 Task: Add Ultima Replenisher Electrolyte Mix, Raspberry, Canister to the cart.
Action: Mouse moved to (228, 111)
Screenshot: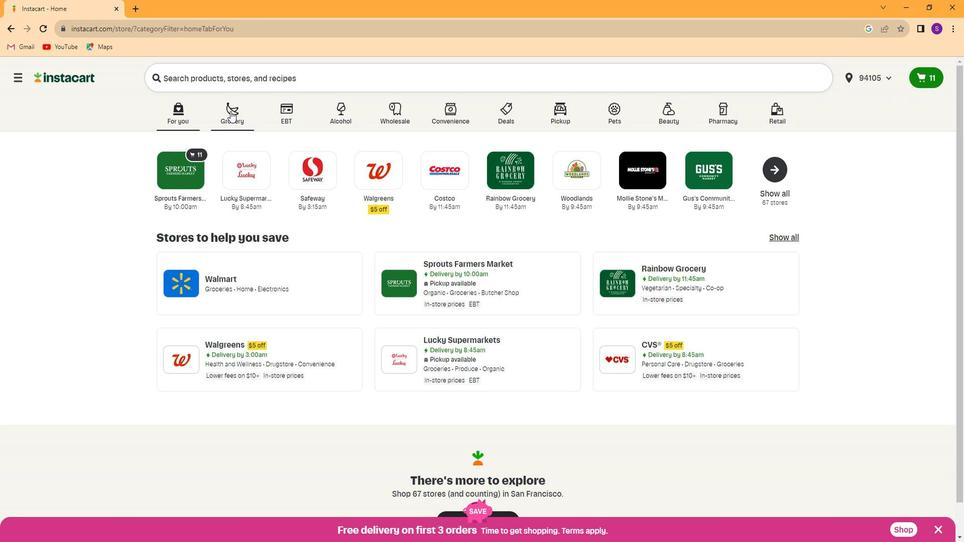 
Action: Mouse pressed left at (228, 111)
Screenshot: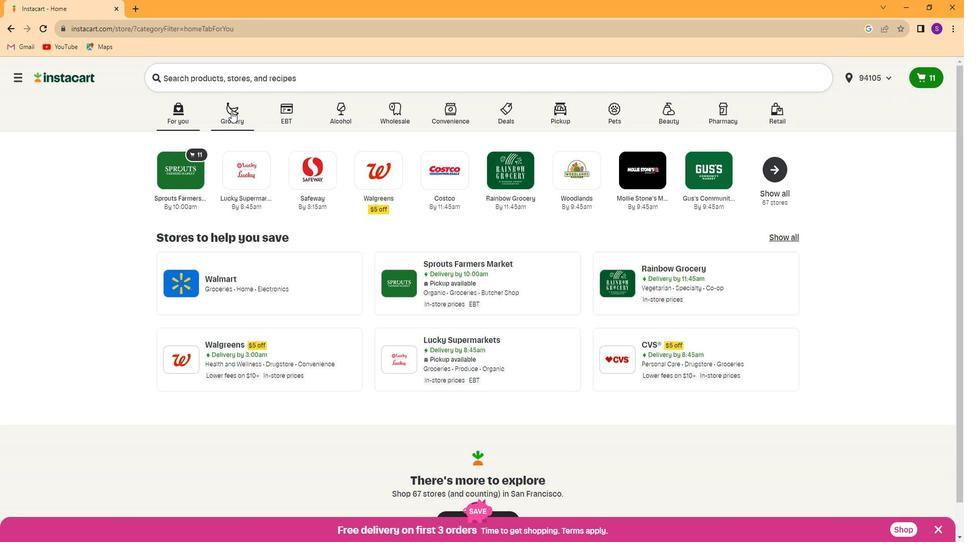 
Action: Mouse moved to (688, 173)
Screenshot: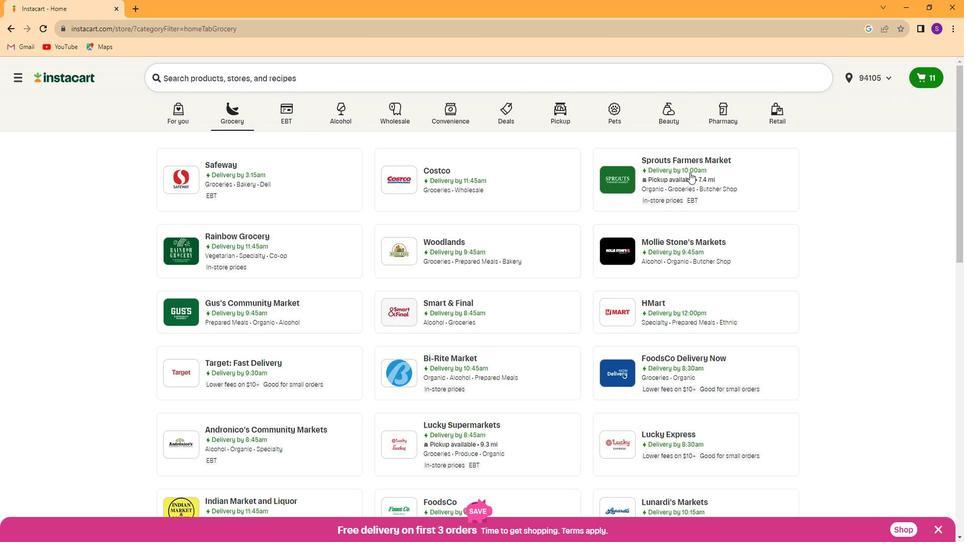 
Action: Mouse pressed left at (688, 173)
Screenshot: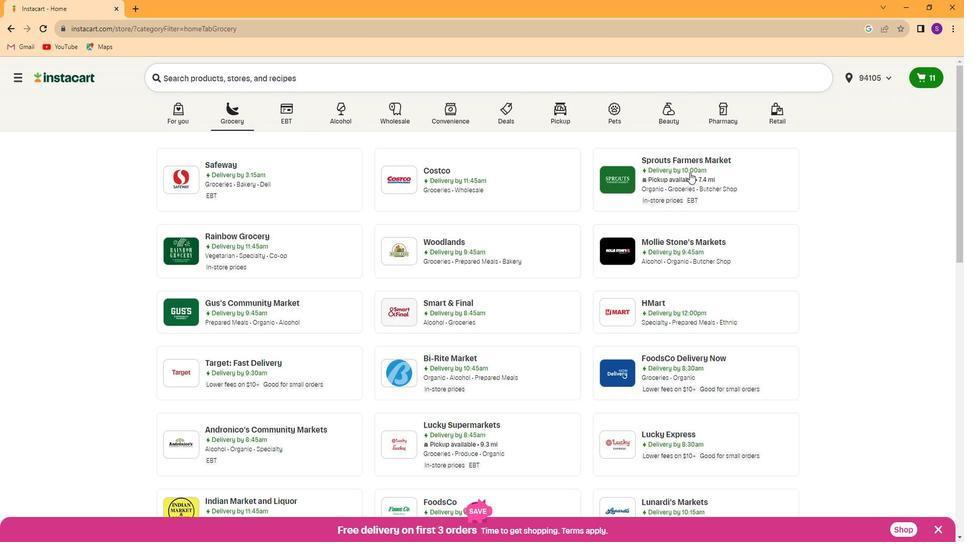 
Action: Mouse moved to (95, 368)
Screenshot: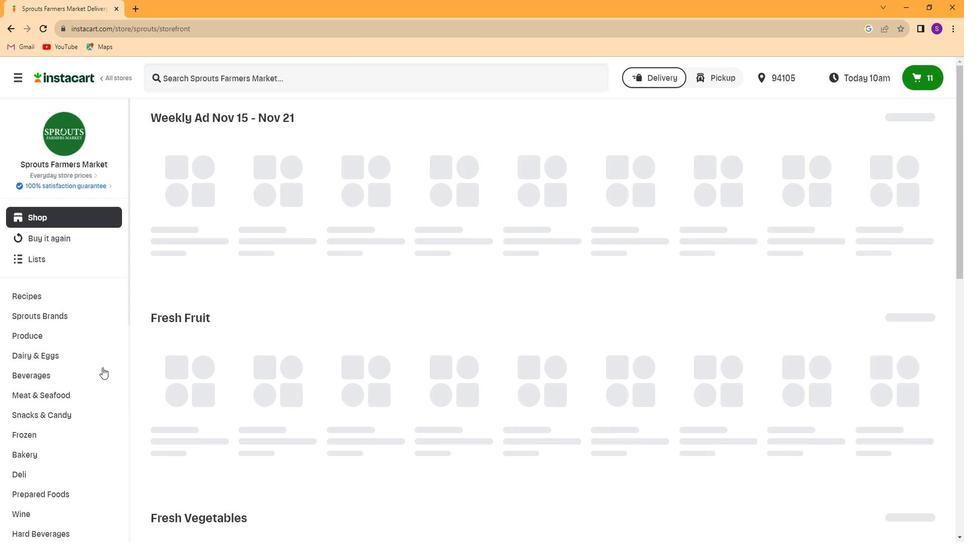 
Action: Mouse scrolled (95, 367) with delta (0, 0)
Screenshot: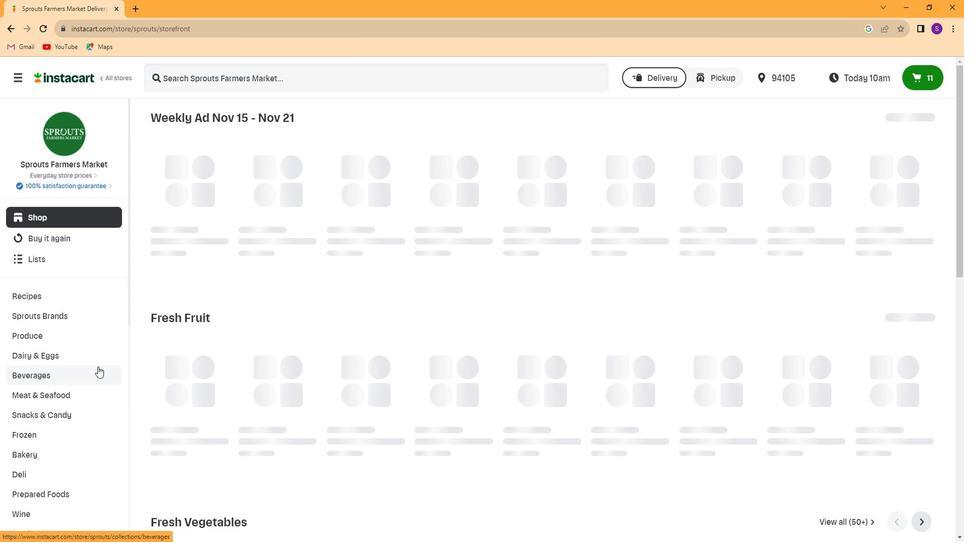
Action: Mouse scrolled (95, 367) with delta (0, 0)
Screenshot: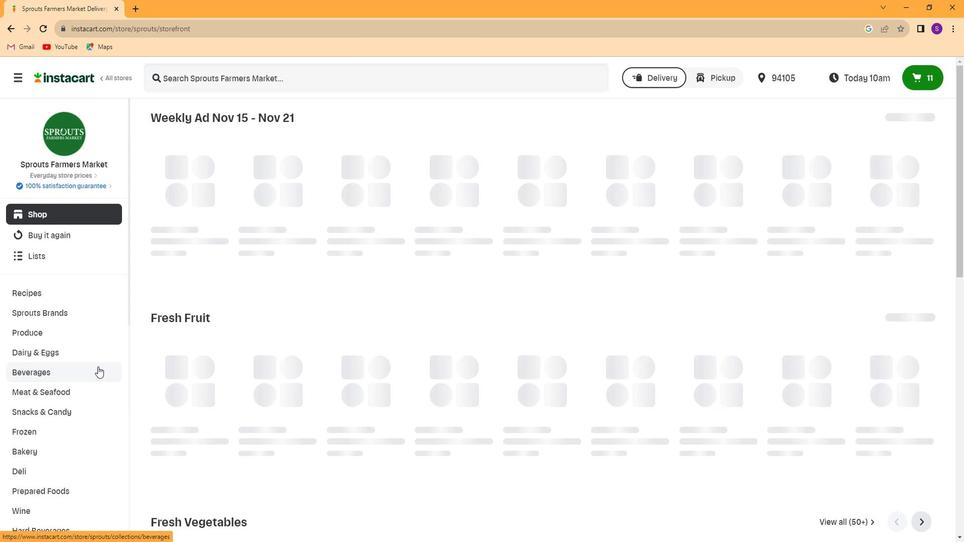 
Action: Mouse scrolled (95, 367) with delta (0, 0)
Screenshot: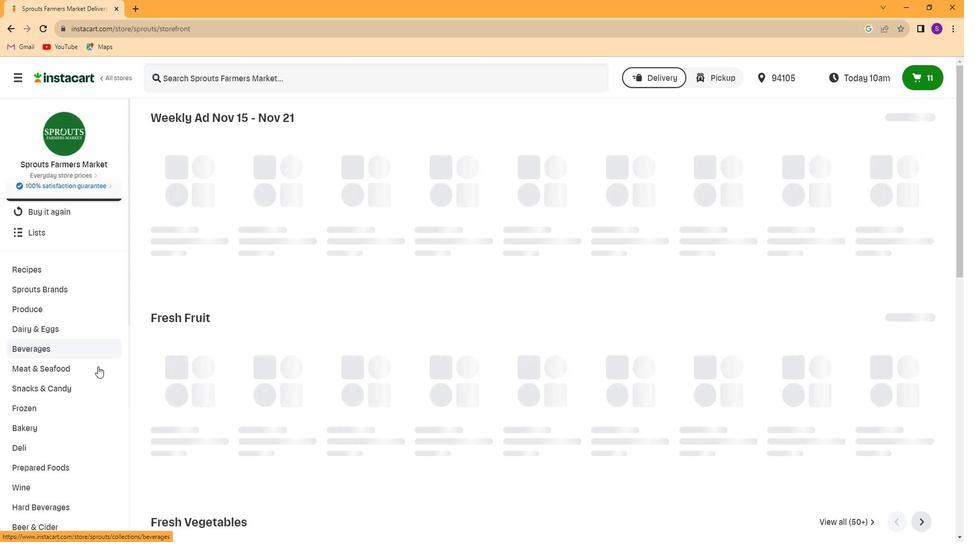 
Action: Mouse scrolled (95, 367) with delta (0, 0)
Screenshot: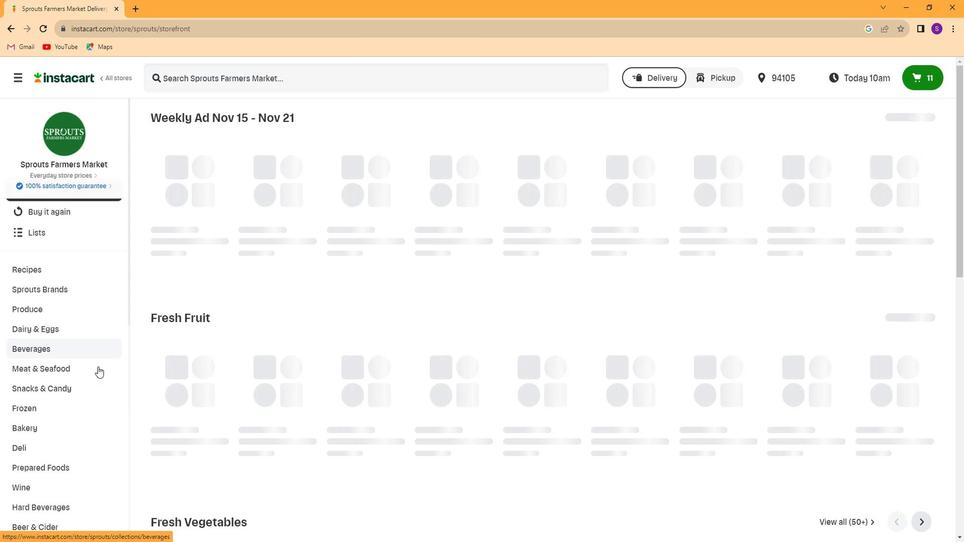 
Action: Mouse scrolled (95, 367) with delta (0, 0)
Screenshot: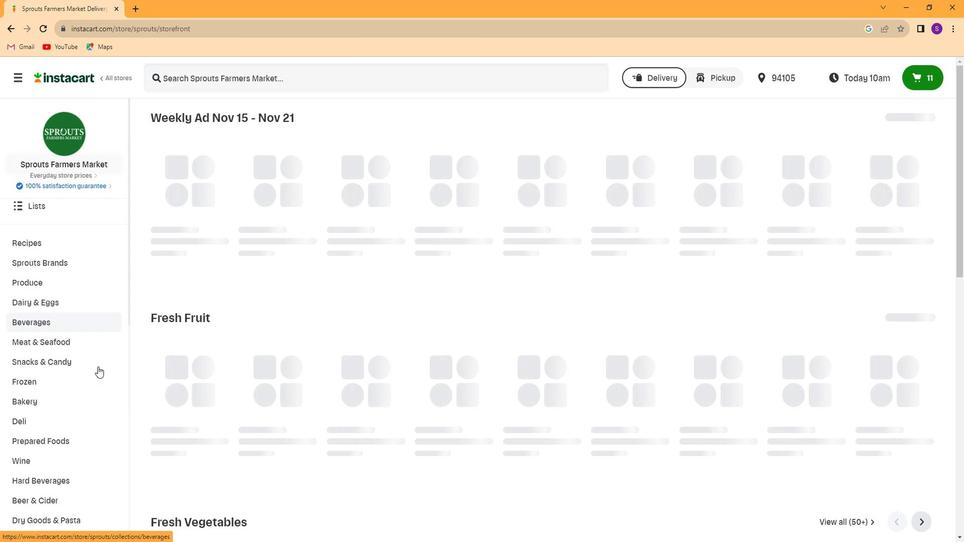 
Action: Mouse scrolled (95, 367) with delta (0, 0)
Screenshot: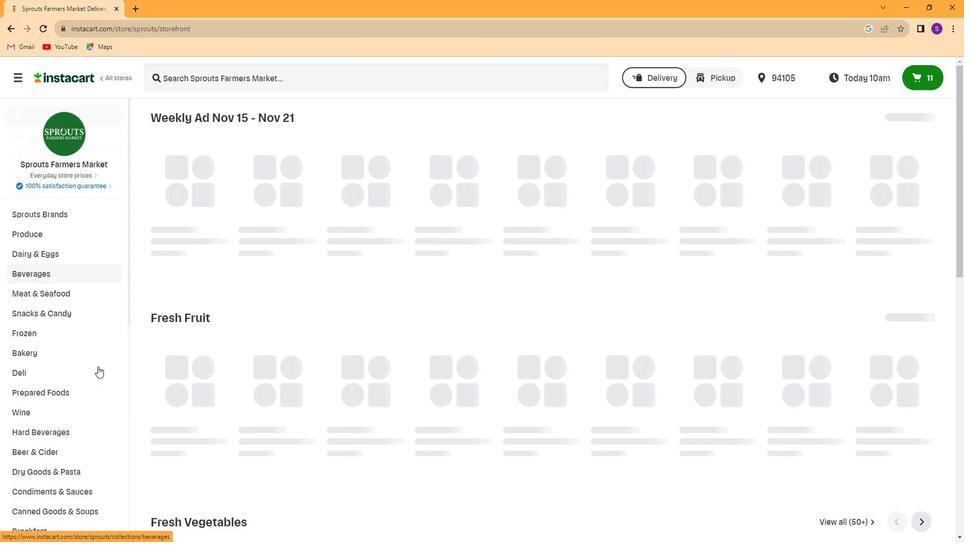 
Action: Mouse scrolled (95, 367) with delta (0, 0)
Screenshot: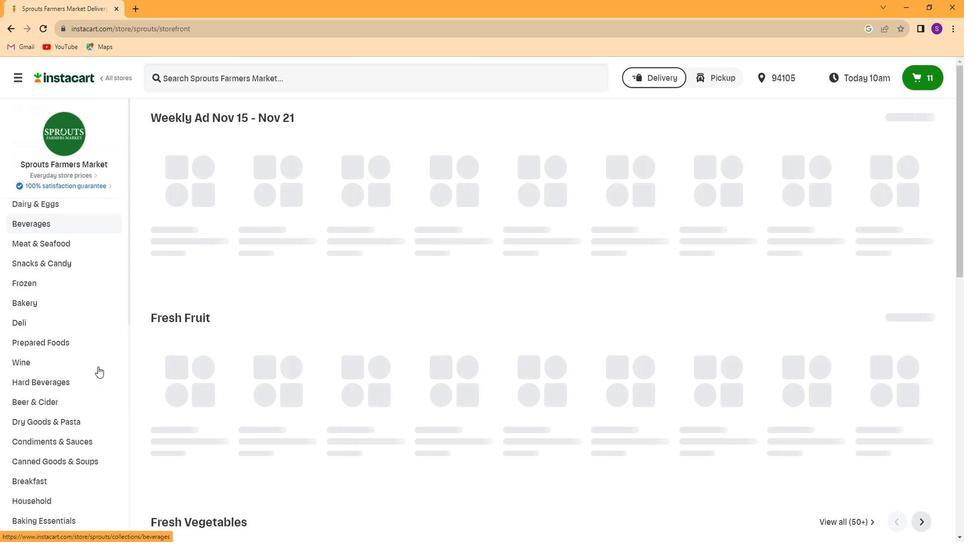 
Action: Mouse scrolled (95, 367) with delta (0, 0)
Screenshot: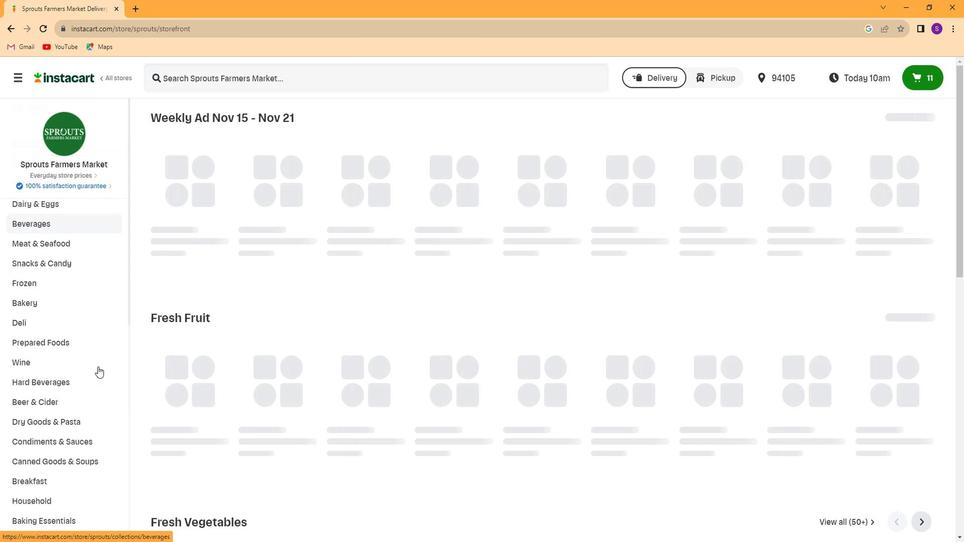 
Action: Mouse scrolled (95, 367) with delta (0, 0)
Screenshot: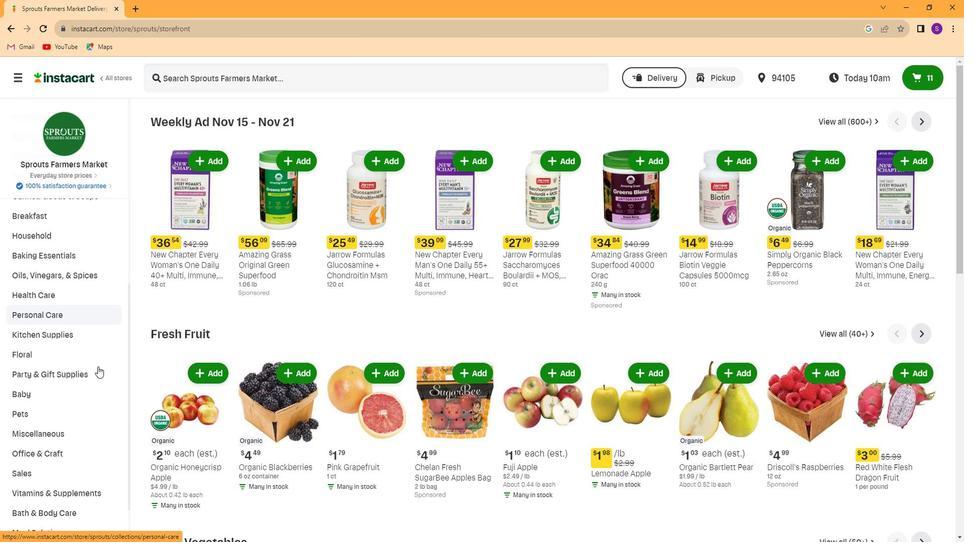 
Action: Mouse scrolled (95, 367) with delta (0, 0)
Screenshot: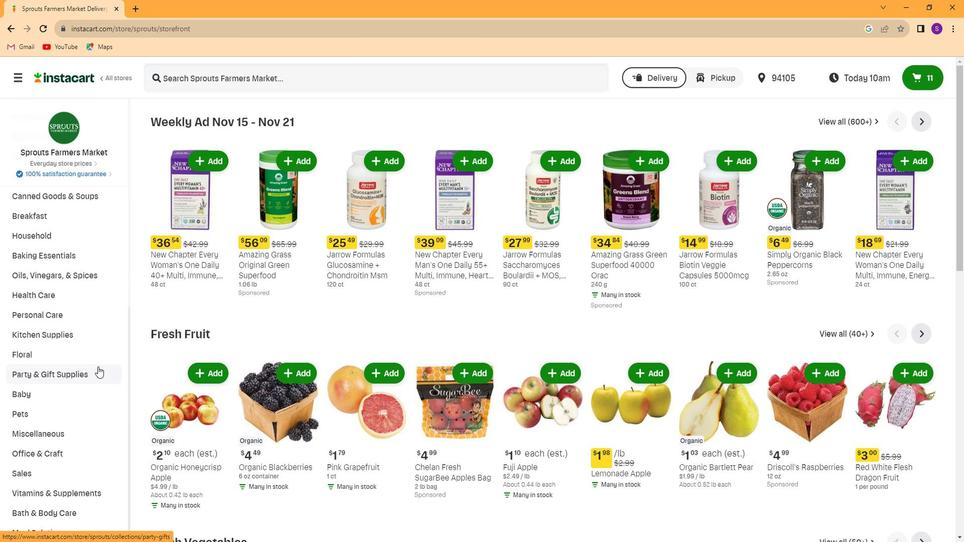 
Action: Mouse scrolled (95, 367) with delta (0, 0)
Screenshot: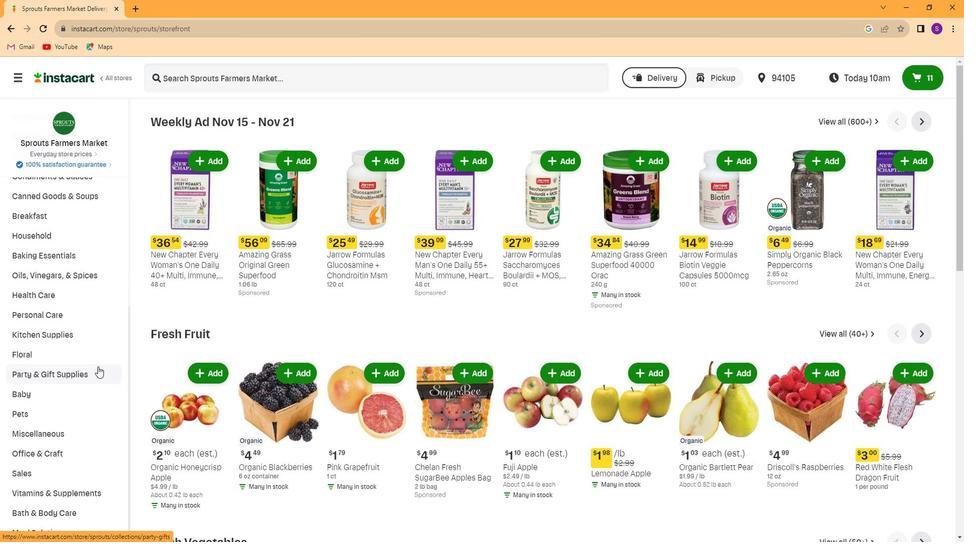 
Action: Mouse scrolled (95, 367) with delta (0, 0)
Screenshot: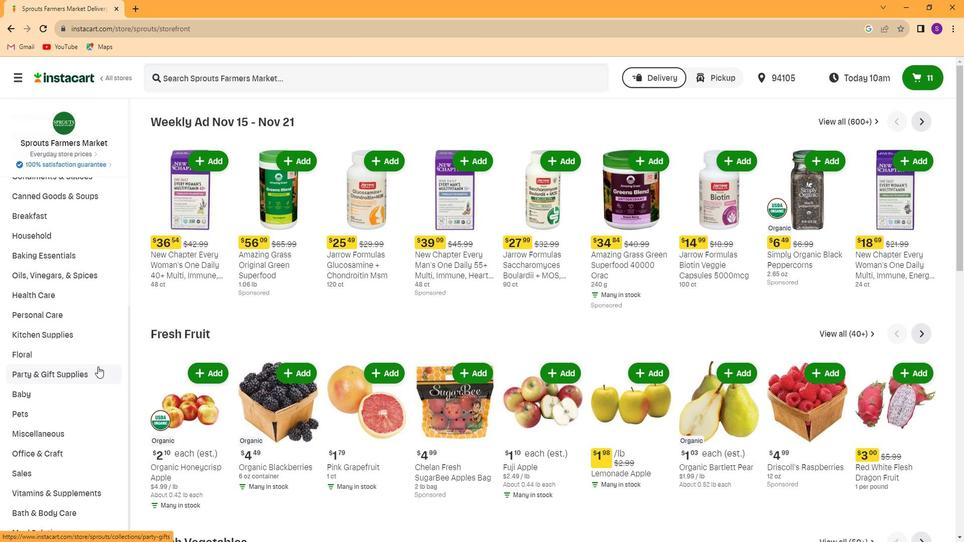 
Action: Mouse scrolled (95, 367) with delta (0, 0)
Screenshot: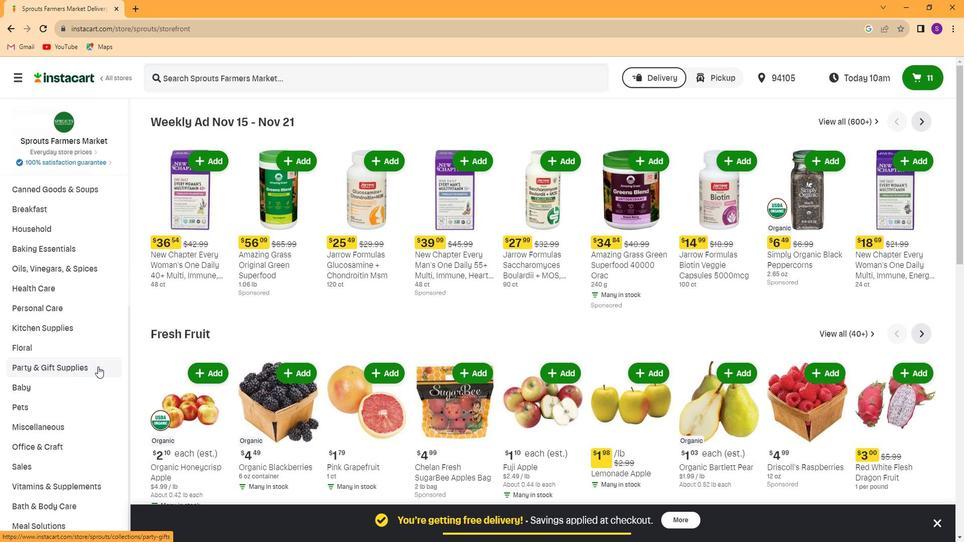 
Action: Mouse scrolled (95, 367) with delta (0, 0)
Screenshot: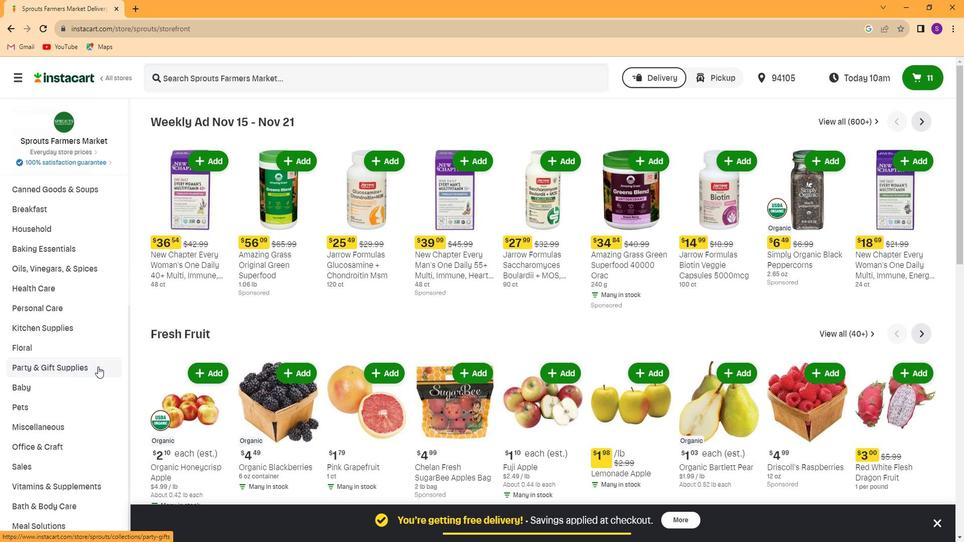 
Action: Mouse scrolled (95, 367) with delta (0, 0)
Screenshot: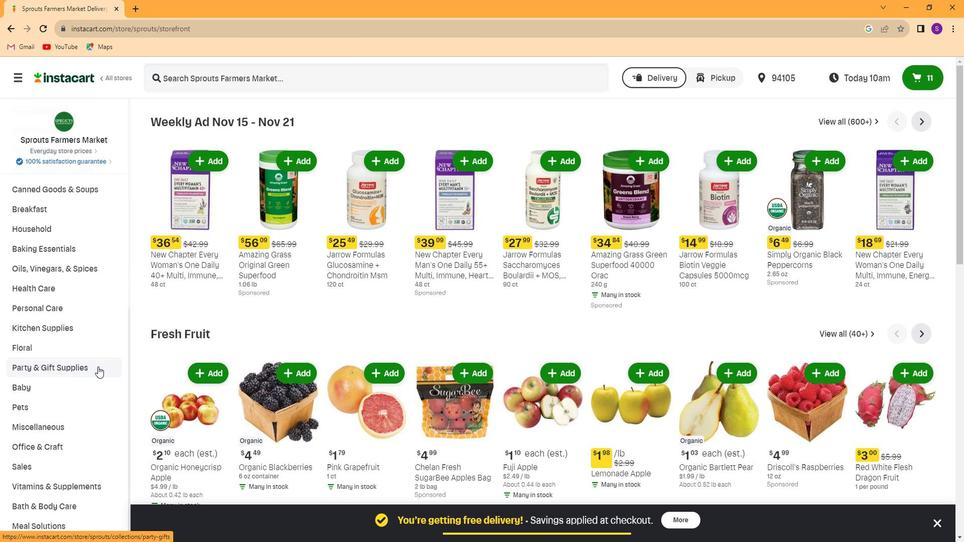 
Action: Mouse scrolled (95, 367) with delta (0, 0)
Screenshot: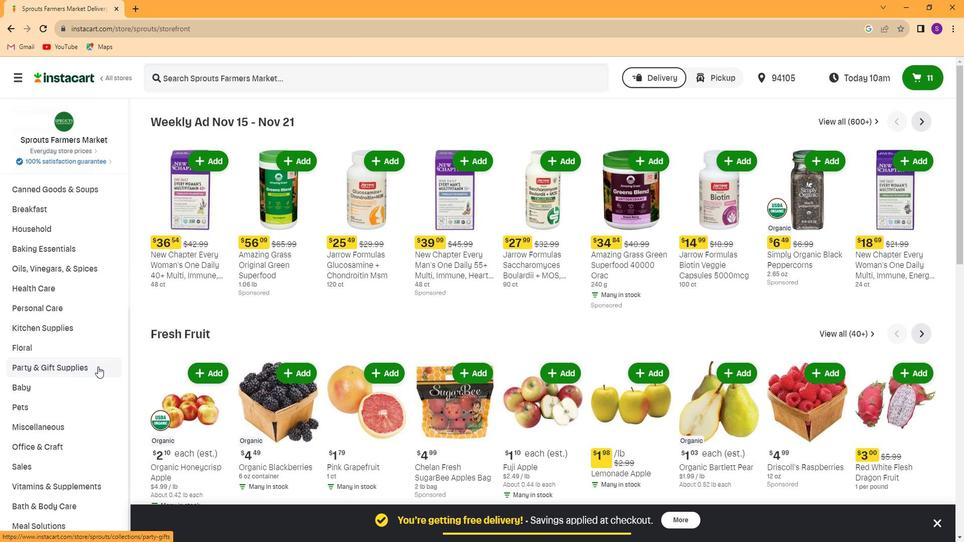 
Action: Mouse moved to (78, 488)
Screenshot: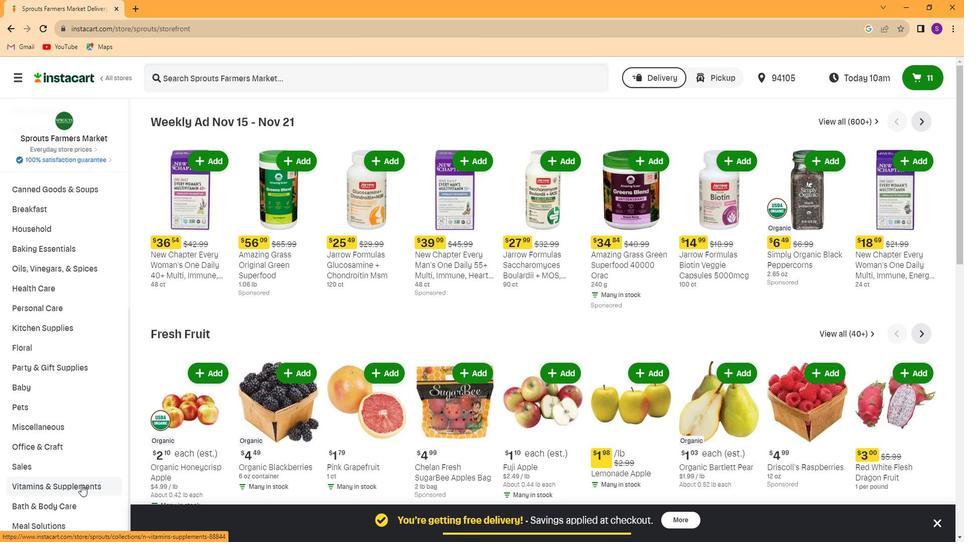 
Action: Mouse pressed left at (78, 488)
Screenshot: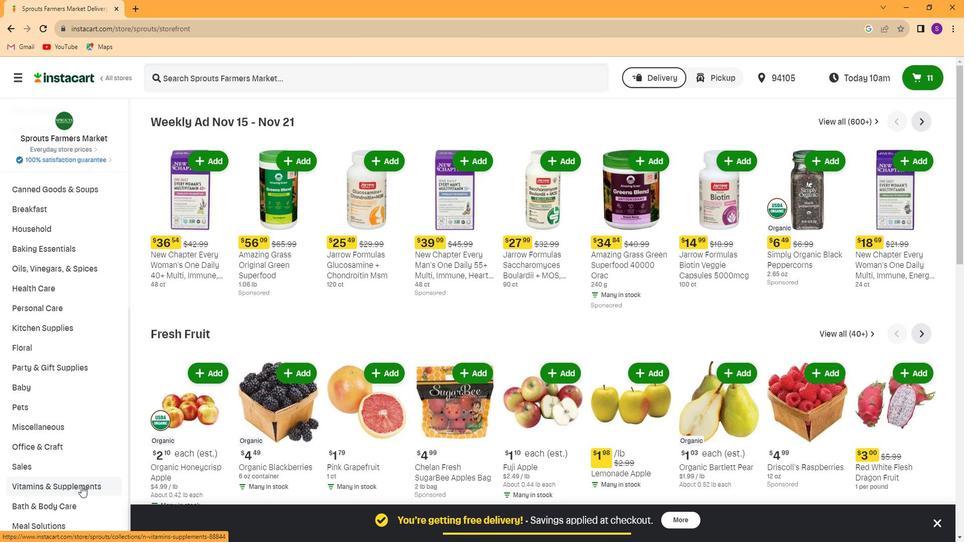 
Action: Mouse moved to (73, 406)
Screenshot: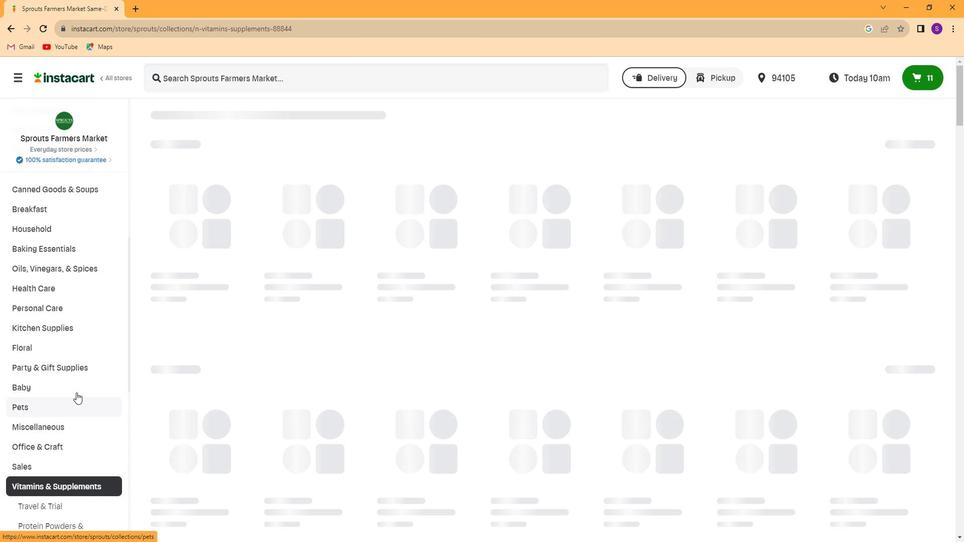 
Action: Mouse scrolled (73, 406) with delta (0, 0)
Screenshot: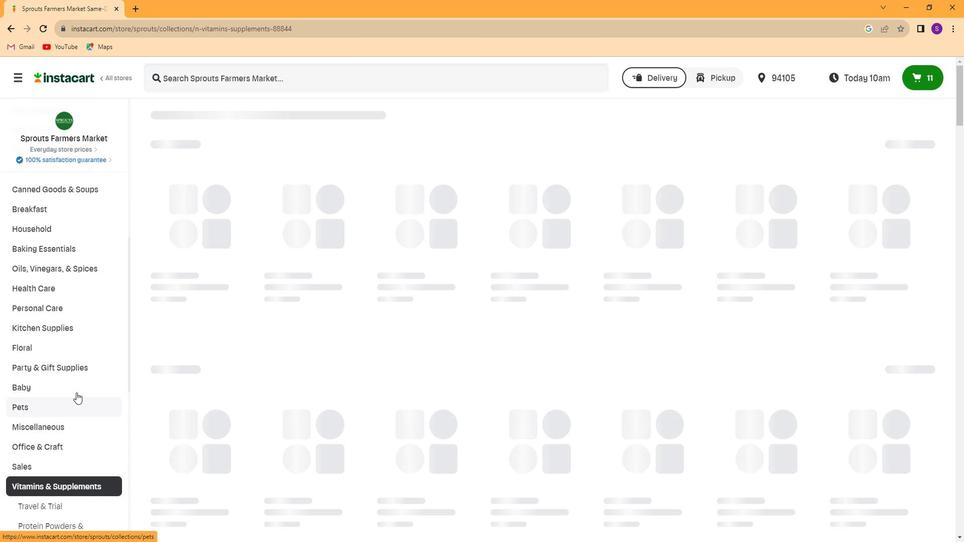 
Action: Mouse moved to (73, 380)
Screenshot: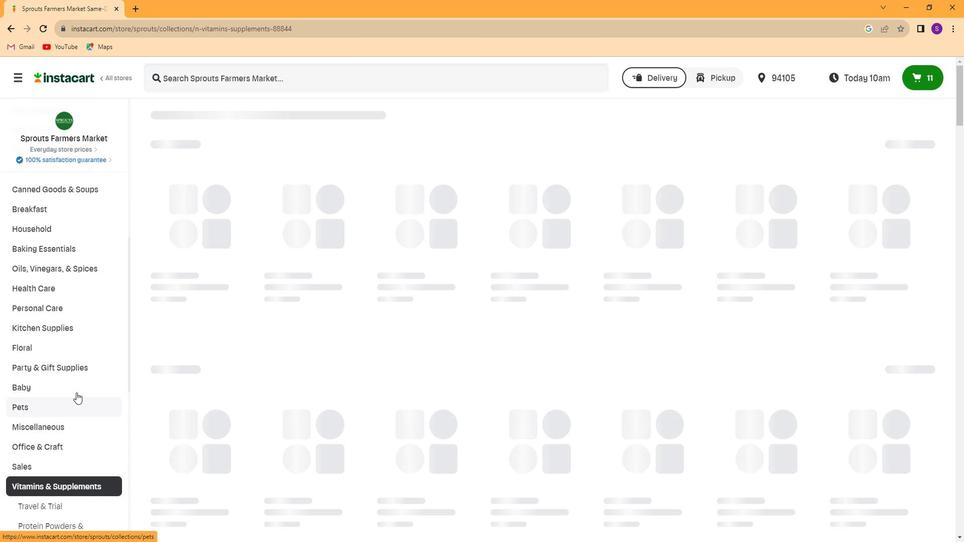 
Action: Mouse scrolled (73, 380) with delta (0, 0)
Screenshot: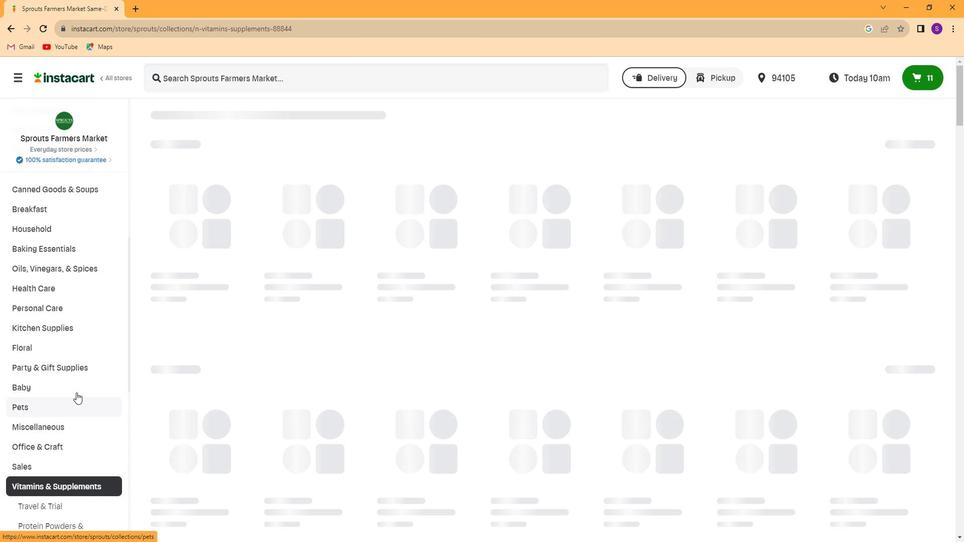 
Action: Mouse moved to (74, 361)
Screenshot: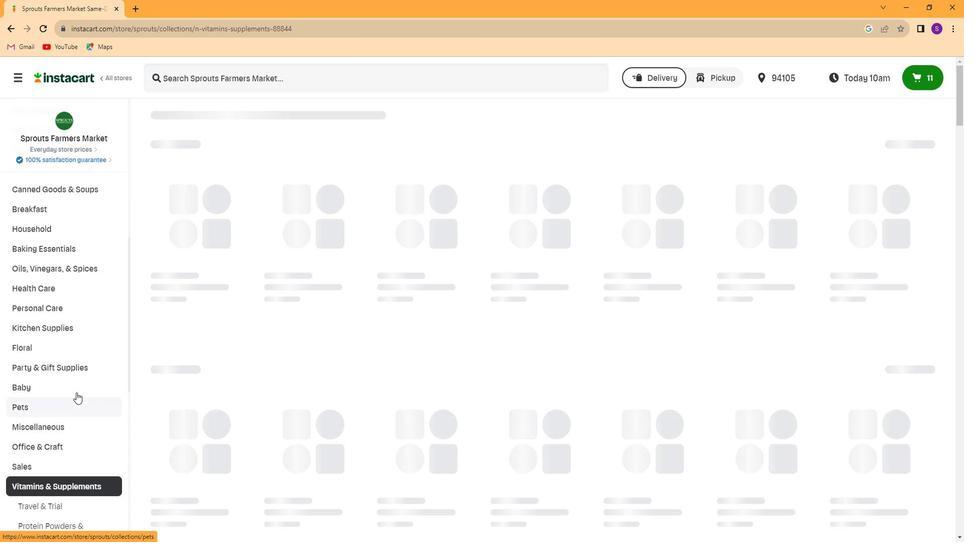 
Action: Mouse scrolled (74, 360) with delta (0, 0)
Screenshot: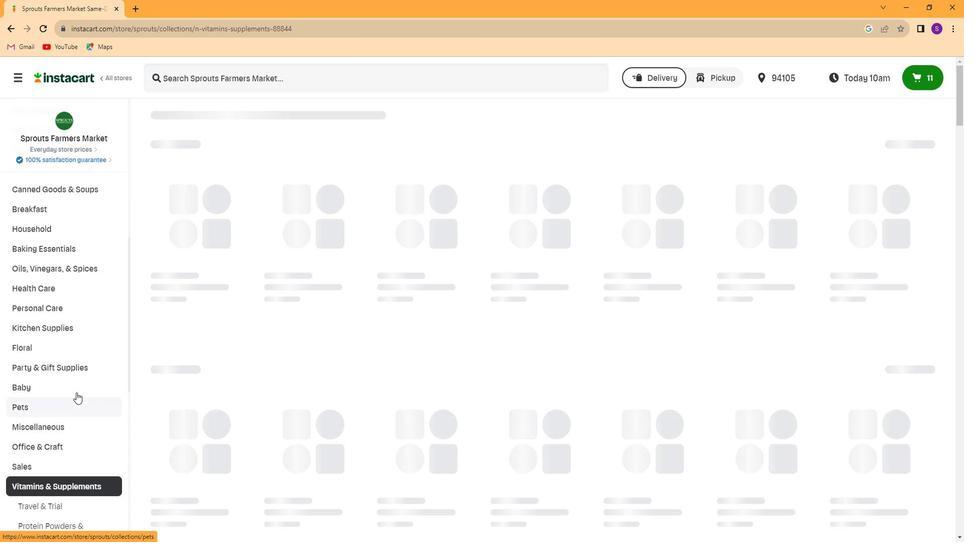 
Action: Mouse moved to (74, 350)
Screenshot: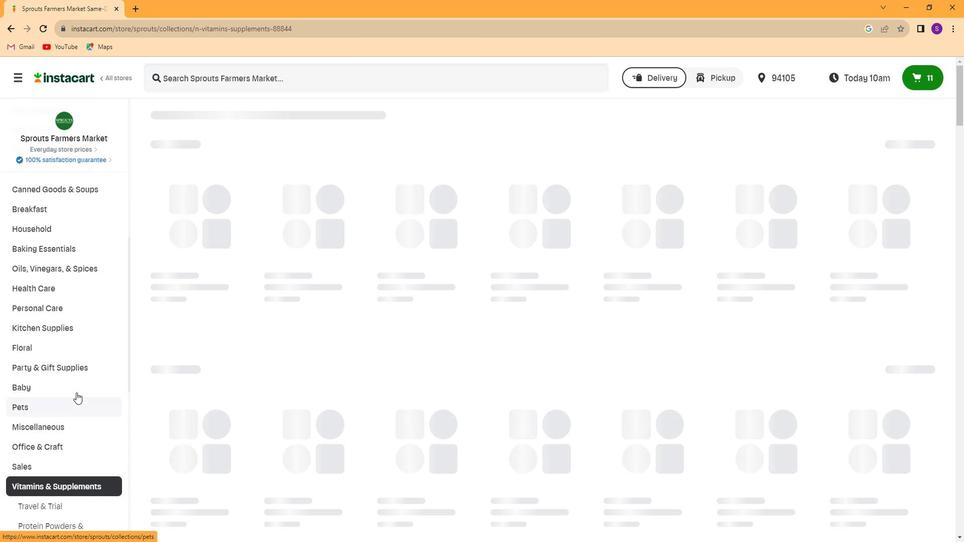 
Action: Mouse scrolled (74, 350) with delta (0, 0)
Screenshot: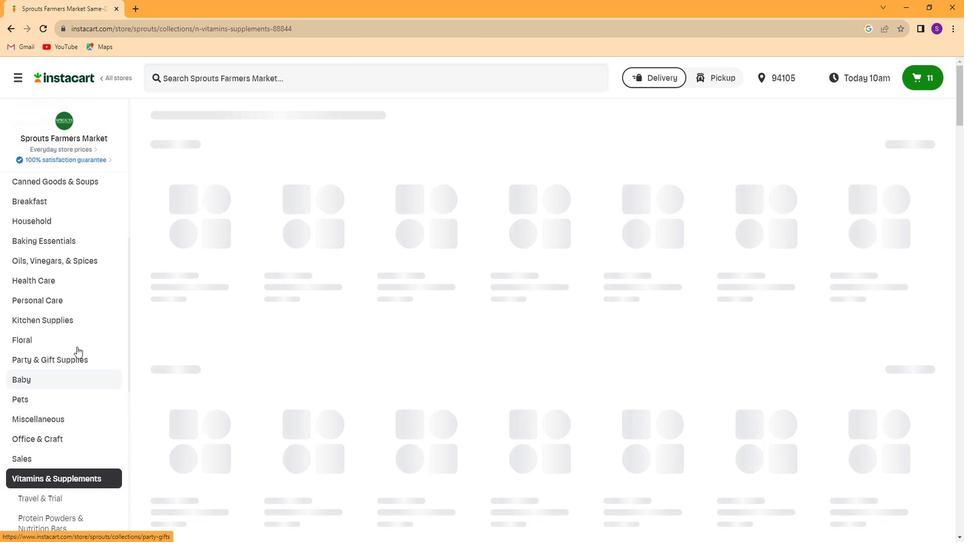 
Action: Mouse moved to (74, 344)
Screenshot: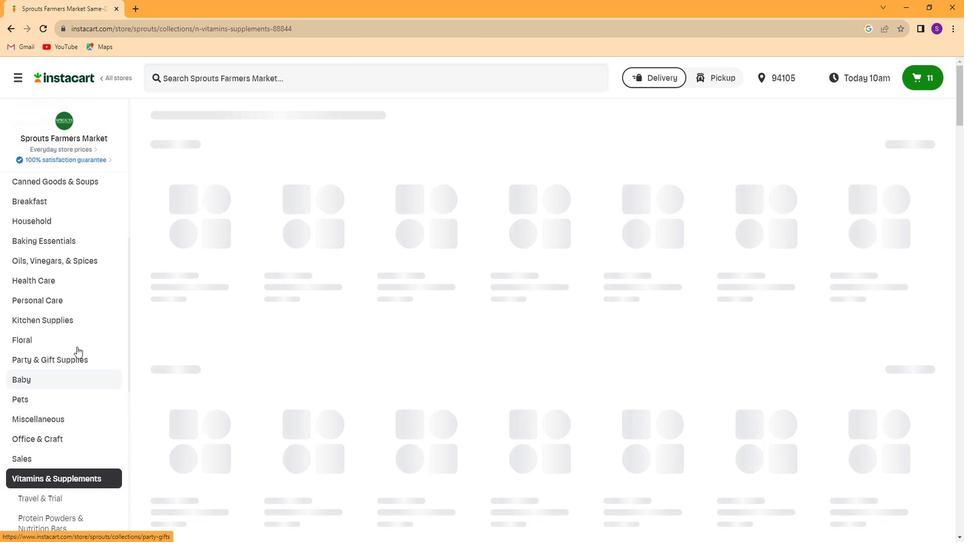 
Action: Mouse scrolled (74, 343) with delta (0, 0)
Screenshot: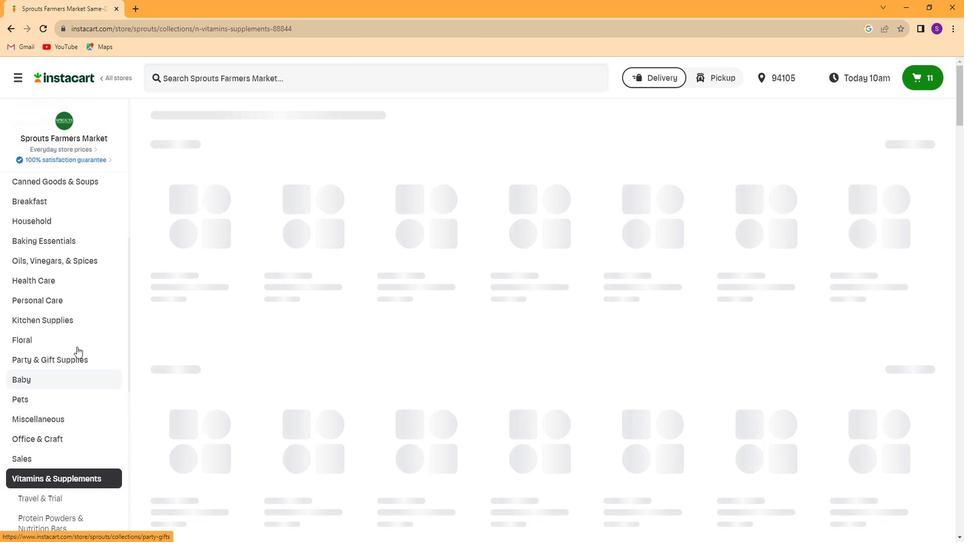 
Action: Mouse moved to (76, 337)
Screenshot: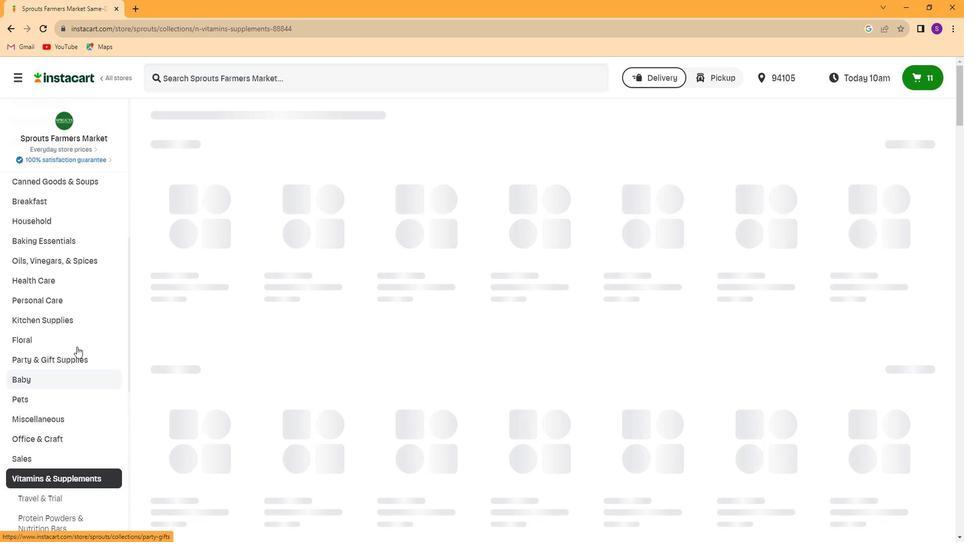 
Action: Mouse scrolled (76, 337) with delta (0, 0)
Screenshot: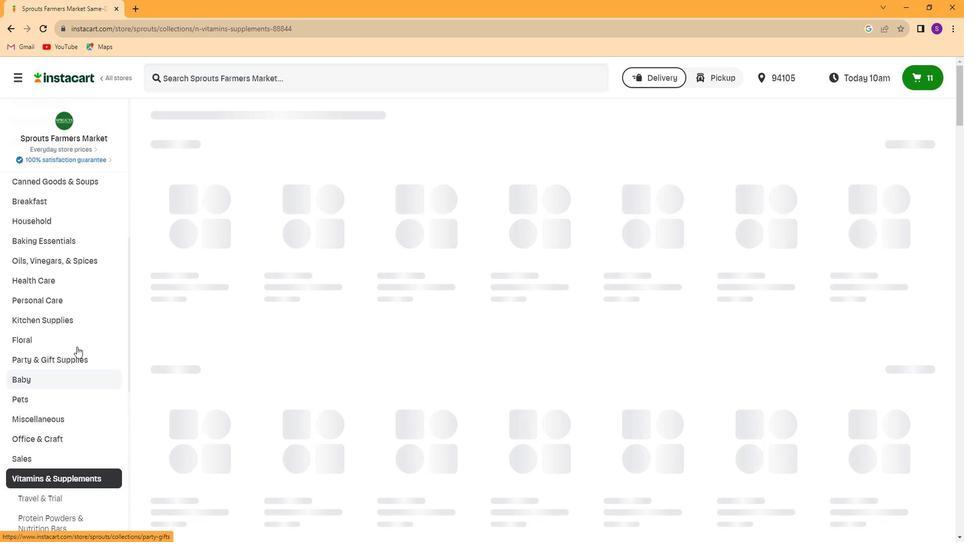 
Action: Mouse moved to (77, 331)
Screenshot: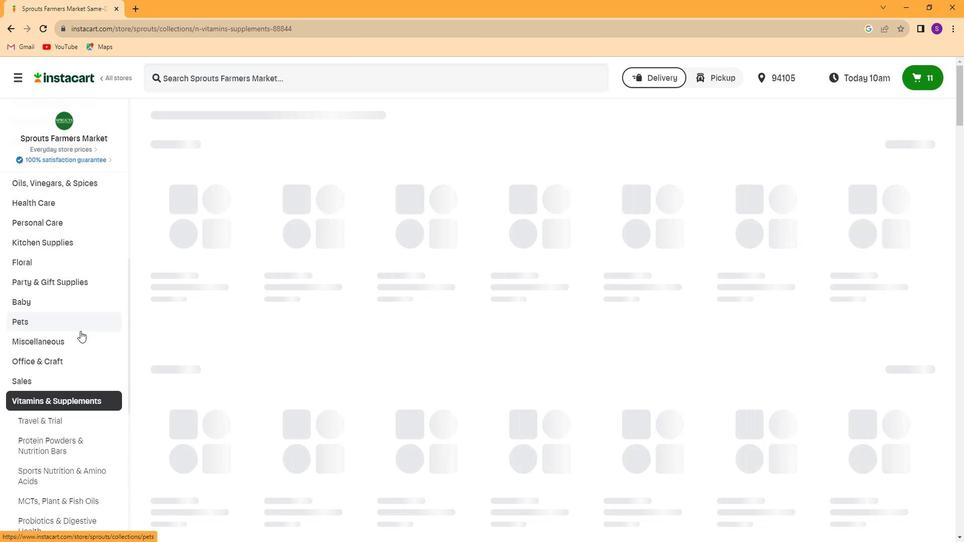 
Action: Mouse scrolled (77, 331) with delta (0, 0)
Screenshot: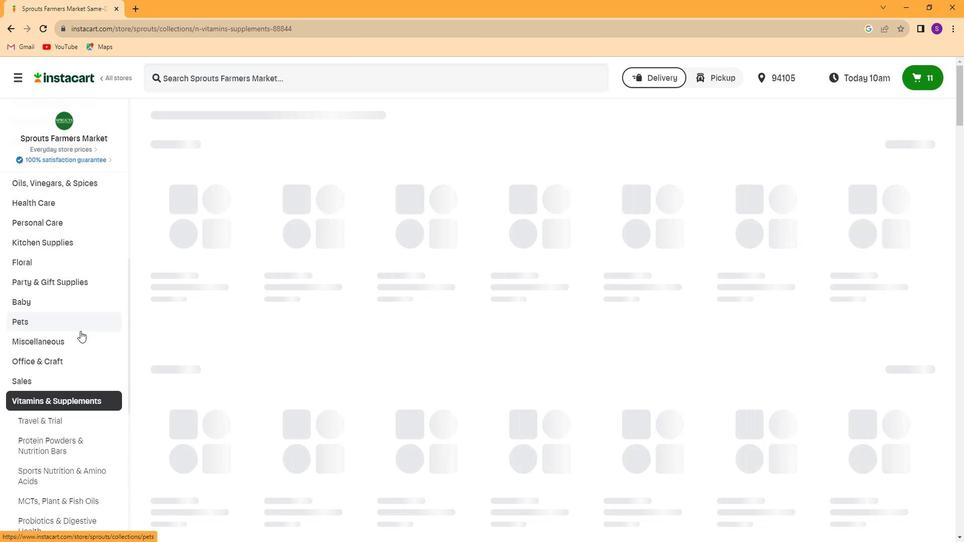 
Action: Mouse moved to (71, 402)
Screenshot: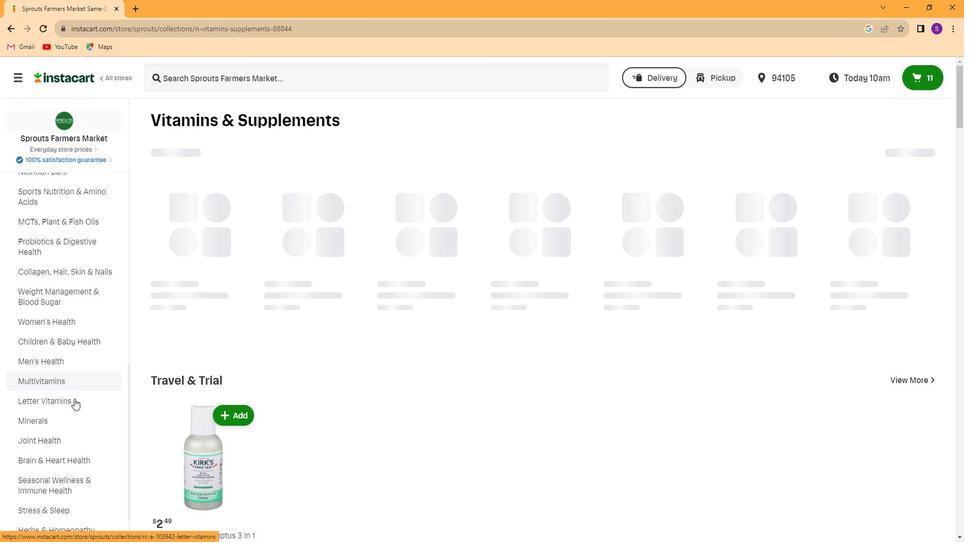 
Action: Mouse pressed left at (71, 402)
Screenshot: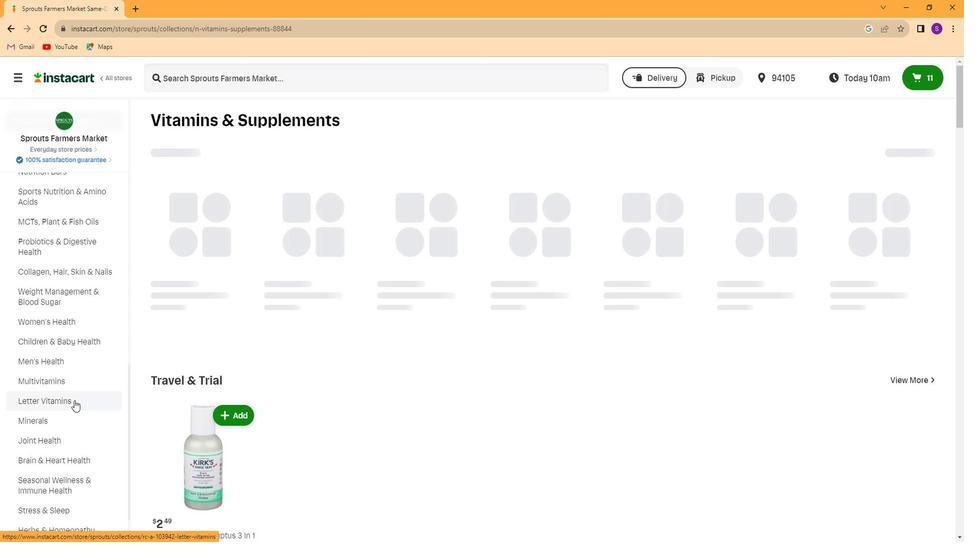 
Action: Mouse moved to (405, 82)
Screenshot: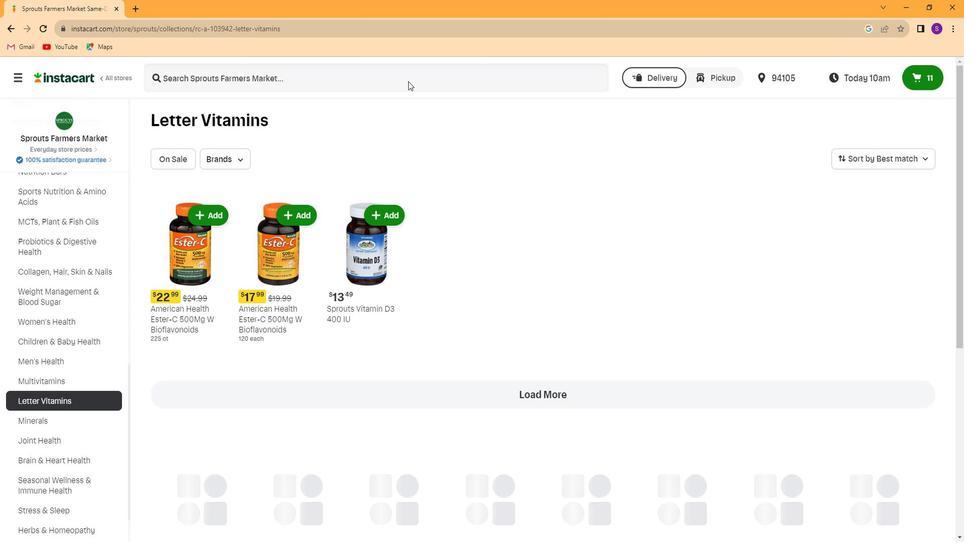 
Action: Mouse pressed left at (405, 82)
Screenshot: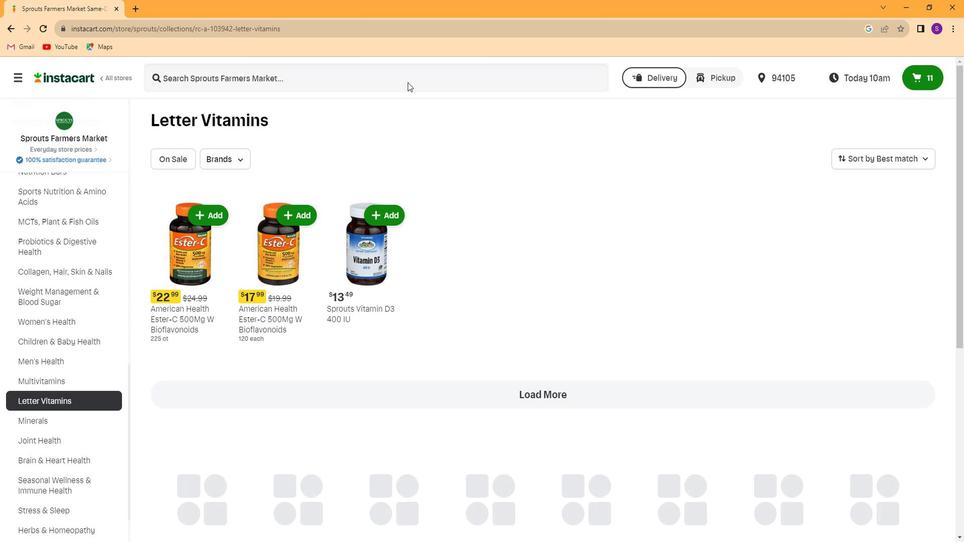 
Action: Key pressed <Key.caps_lock>U<Key.caps_lock>ltima<Key.space>replenisher<Key.space>electrolyte<Key.space>mix,<Key.space><Key.caps_lock>R<Key.caps_lock>aspberry,<Key.space>canister<Key.enter>
Screenshot: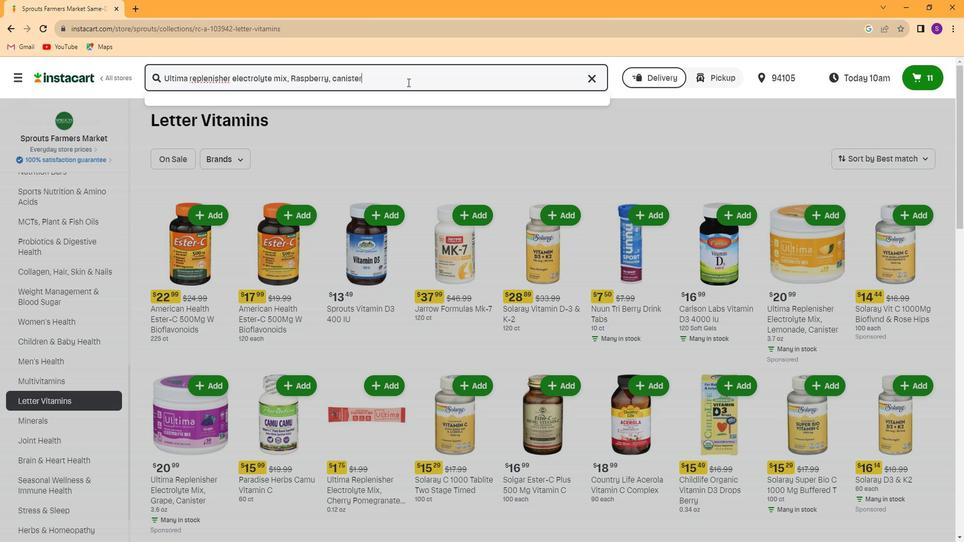 
Action: Mouse moved to (422, 179)
Screenshot: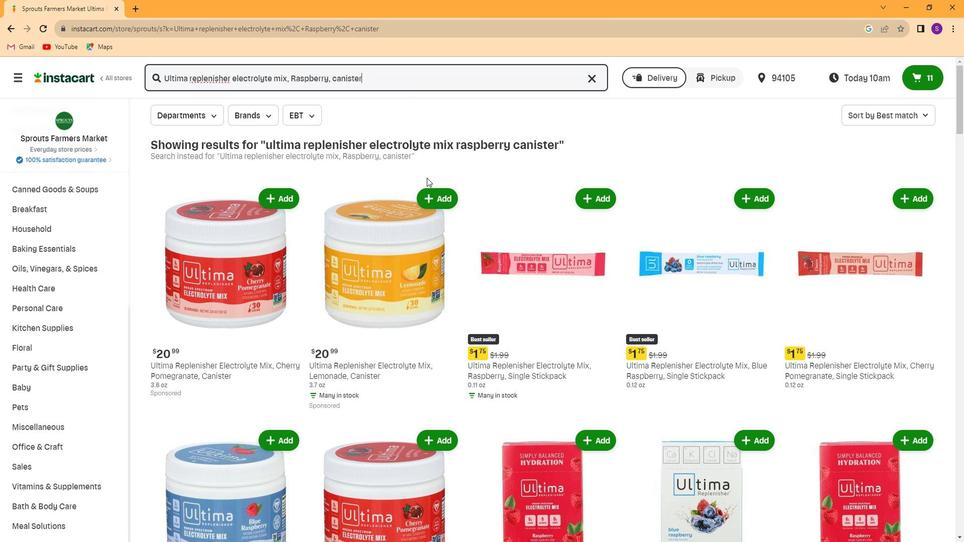 
Action: Mouse scrolled (422, 179) with delta (0, 0)
Screenshot: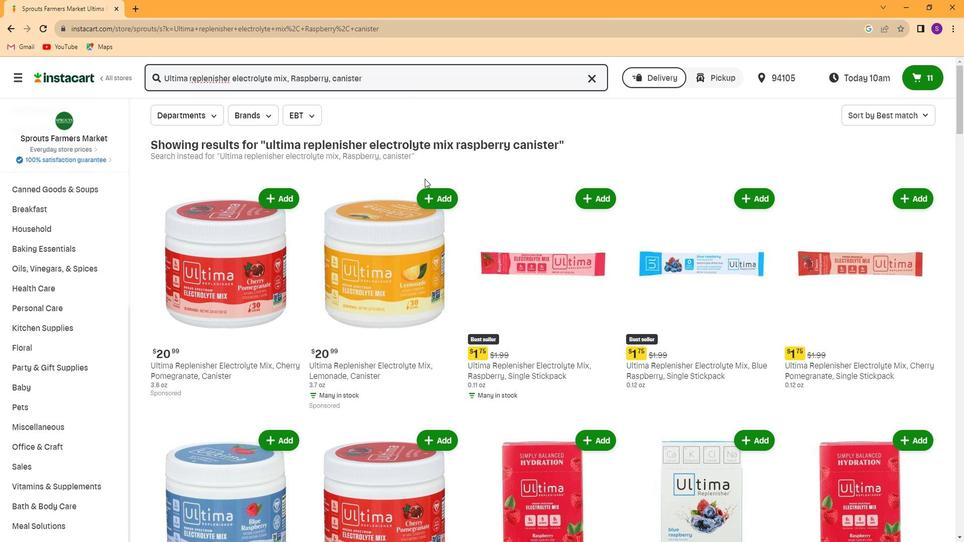 
Action: Mouse moved to (438, 222)
Screenshot: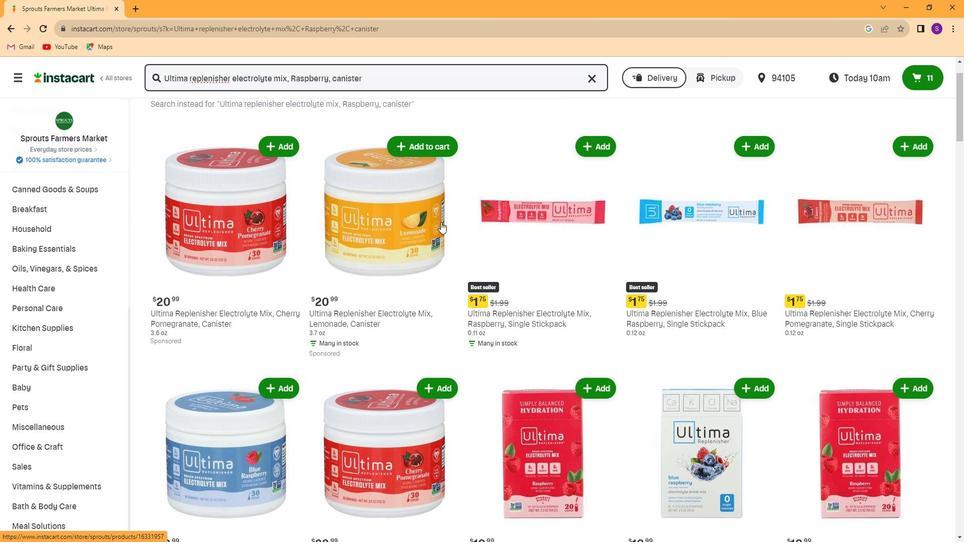 
Action: Mouse scrolled (438, 222) with delta (0, 0)
Screenshot: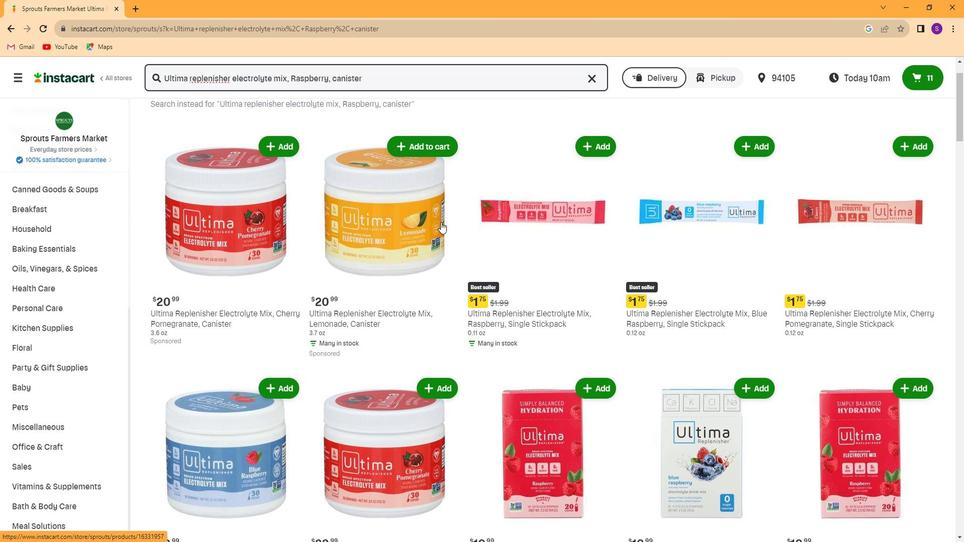 
Action: Mouse scrolled (438, 222) with delta (0, 0)
Screenshot: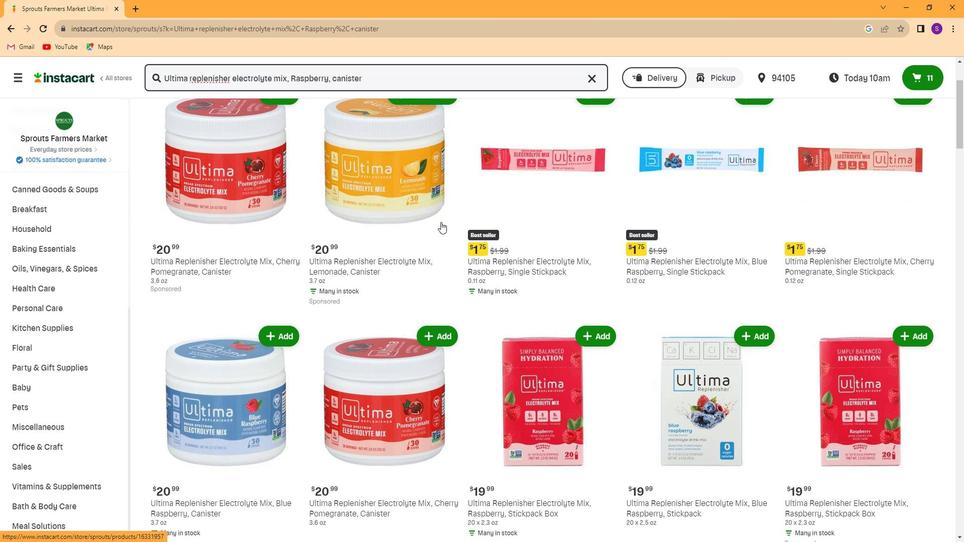 
Action: Mouse scrolled (438, 222) with delta (0, 0)
Screenshot: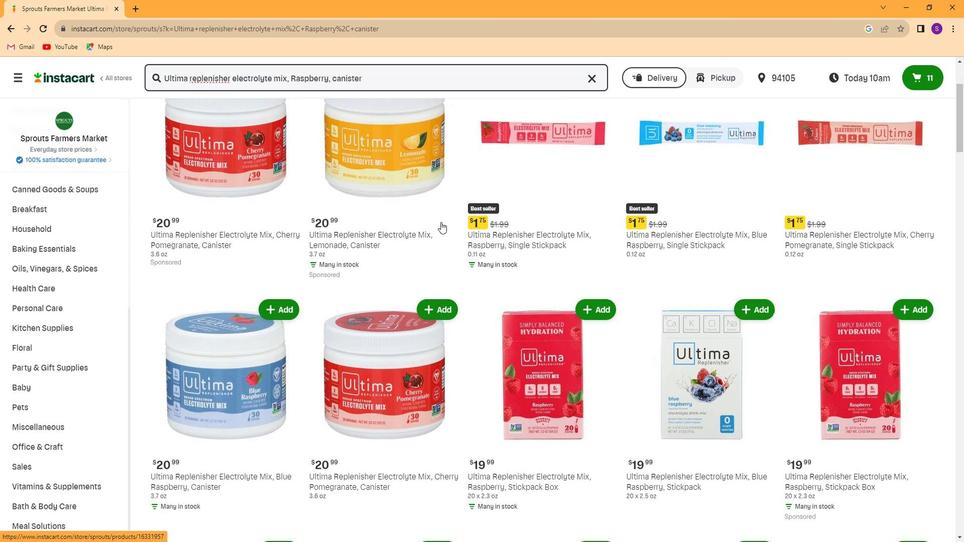 
Action: Mouse moved to (397, 284)
Screenshot: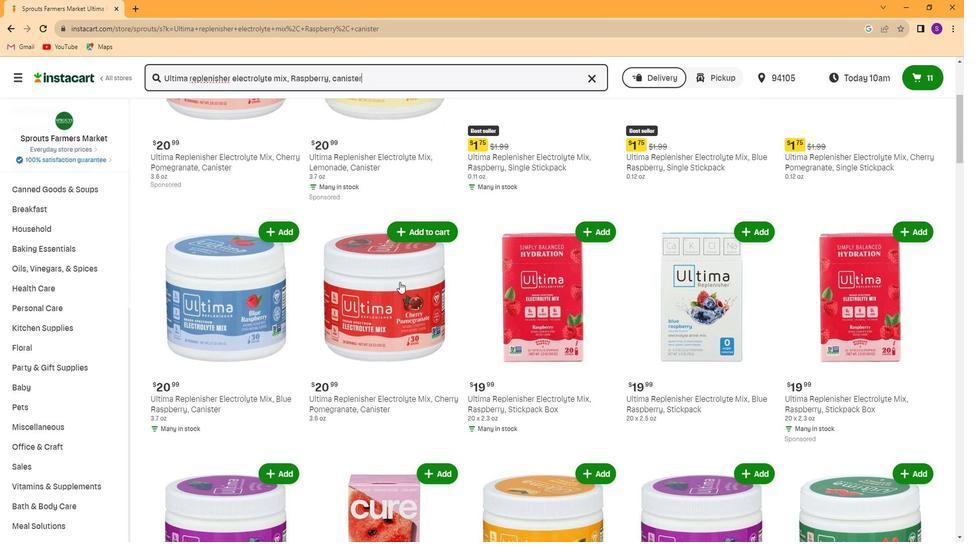
Action: Mouse scrolled (397, 283) with delta (0, 0)
Screenshot: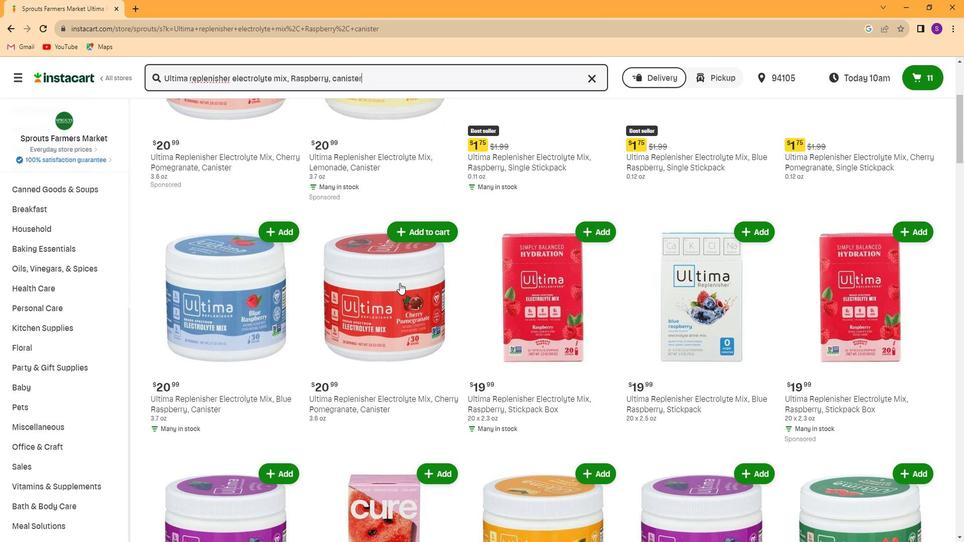 
Action: Mouse moved to (398, 289)
Screenshot: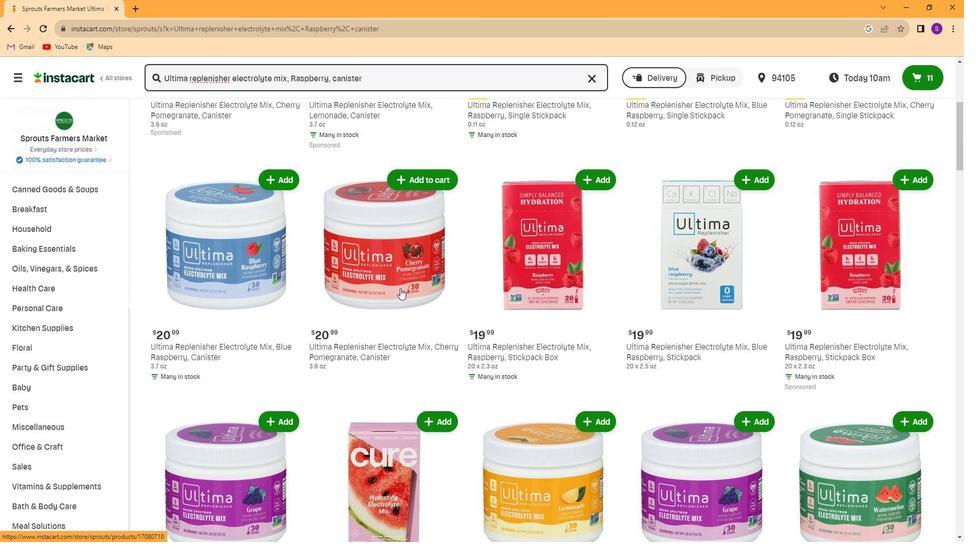 
